 Task: Find hotels with a 3.0+ rating.
Action: Mouse moved to (392, 84)
Screenshot: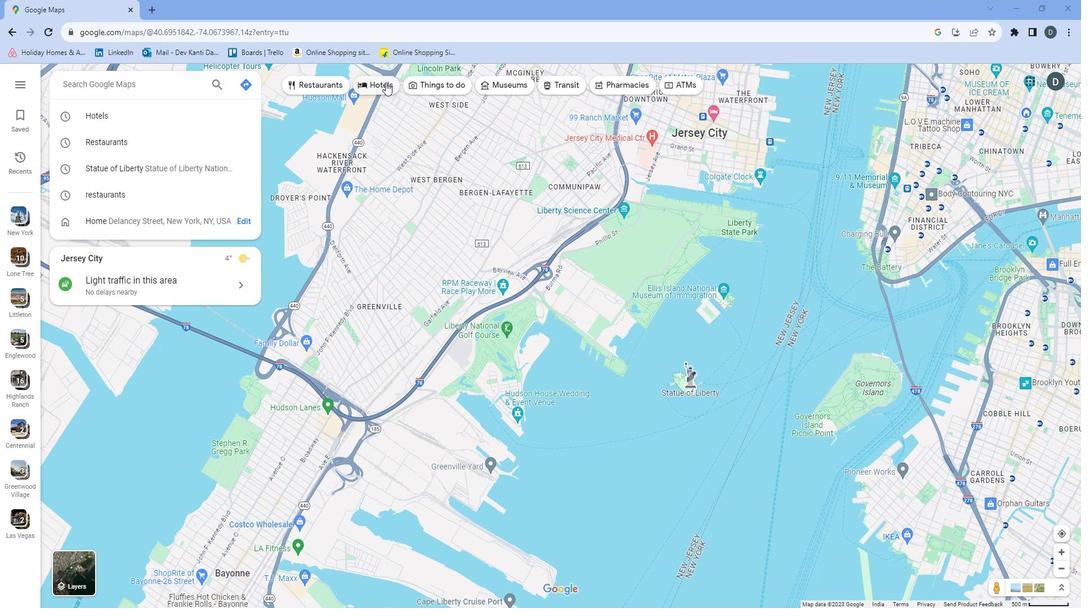 
Action: Mouse pressed left at (392, 84)
Screenshot: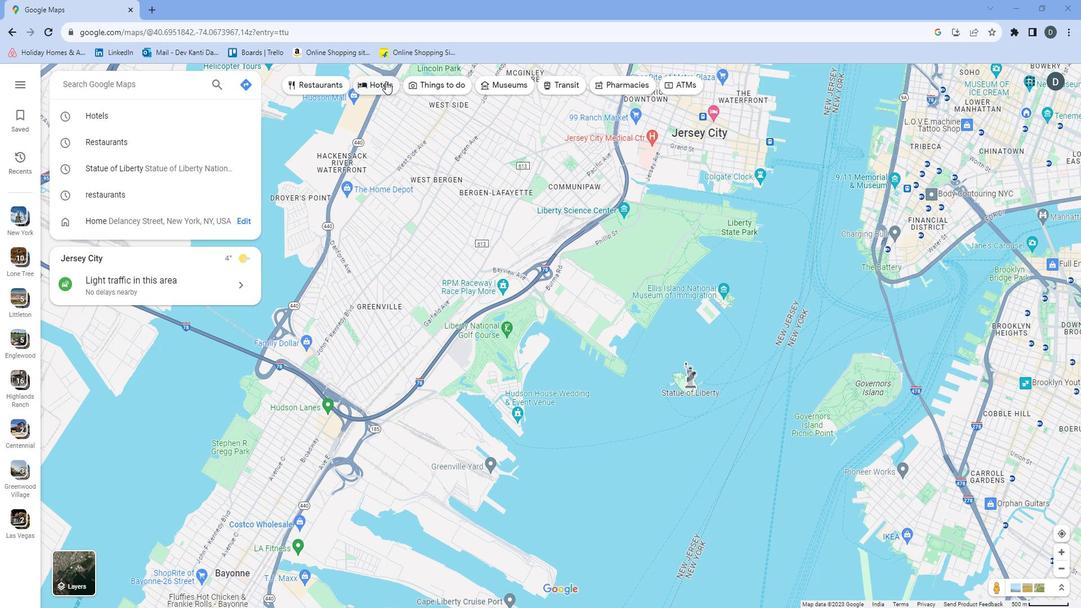 
Action: Mouse moved to (463, 87)
Screenshot: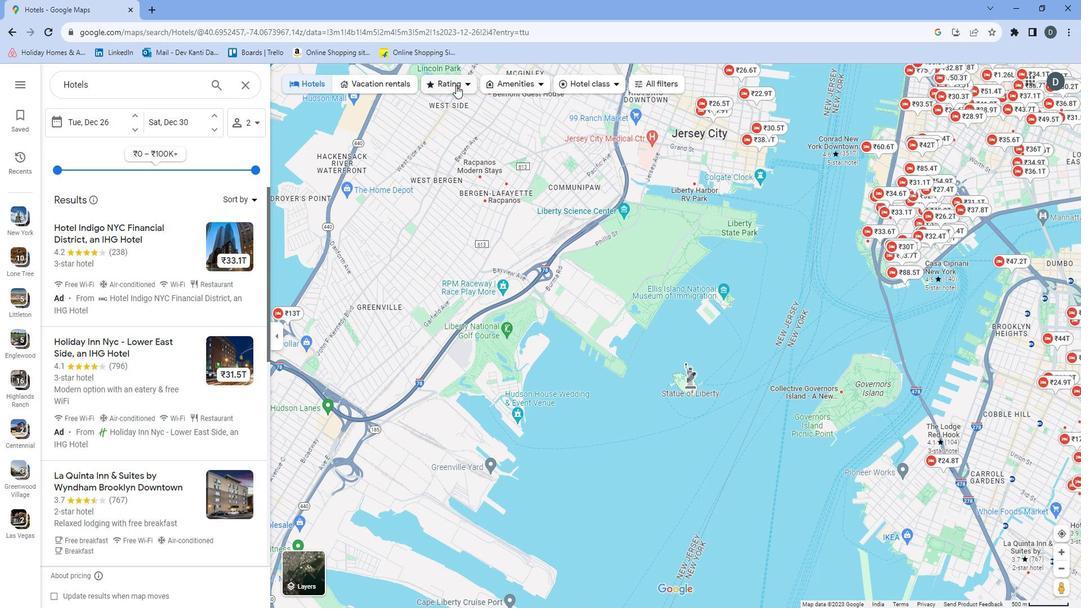 
Action: Mouse pressed left at (463, 87)
Screenshot: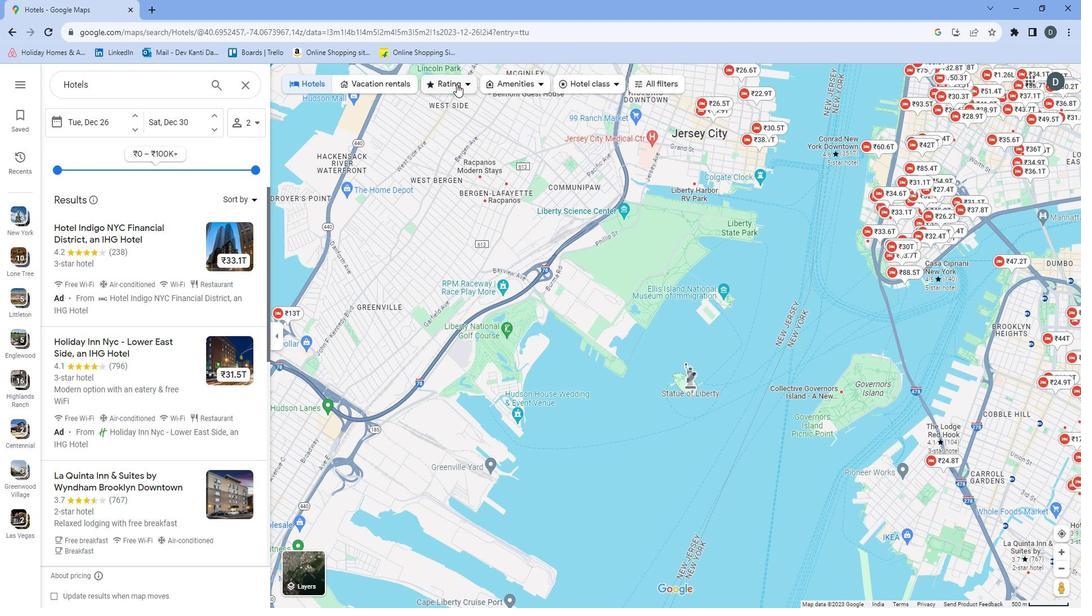 
Action: Mouse moved to (458, 162)
Screenshot: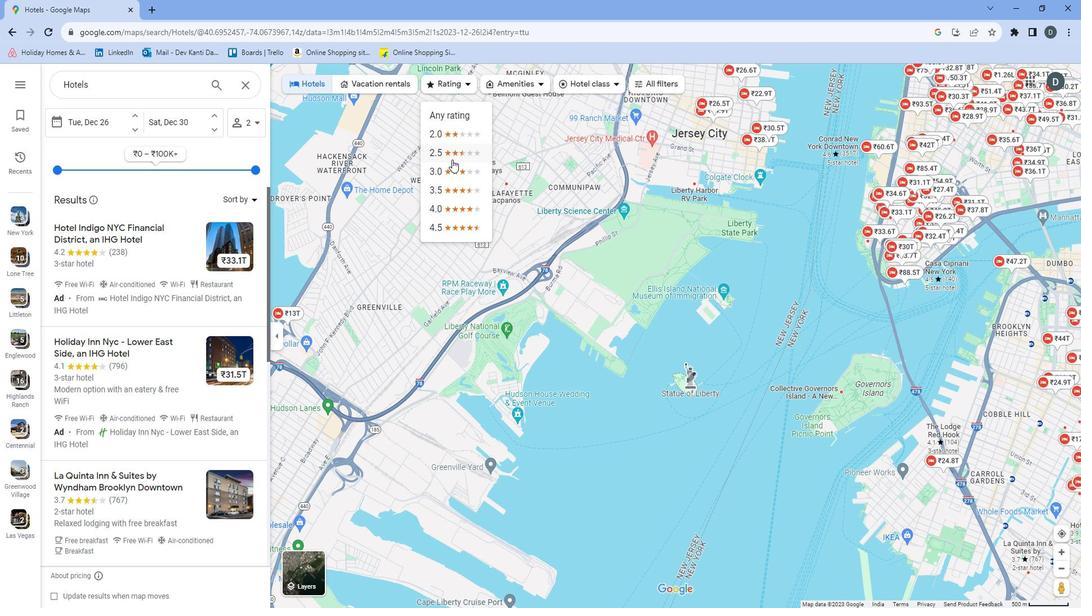 
Action: Mouse pressed left at (458, 162)
Screenshot: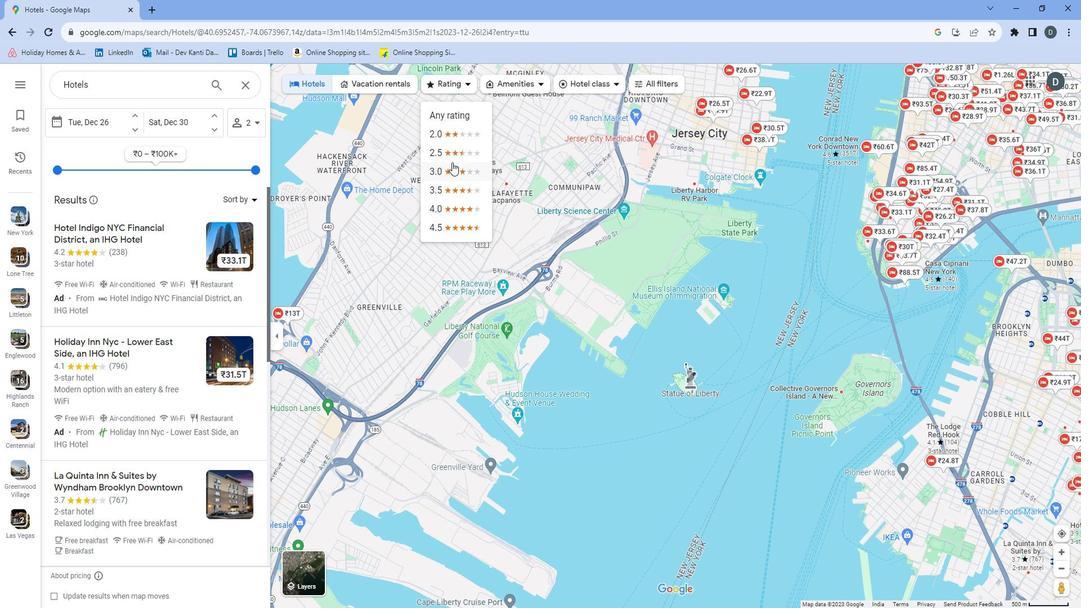 
Action: Mouse moved to (424, 236)
Screenshot: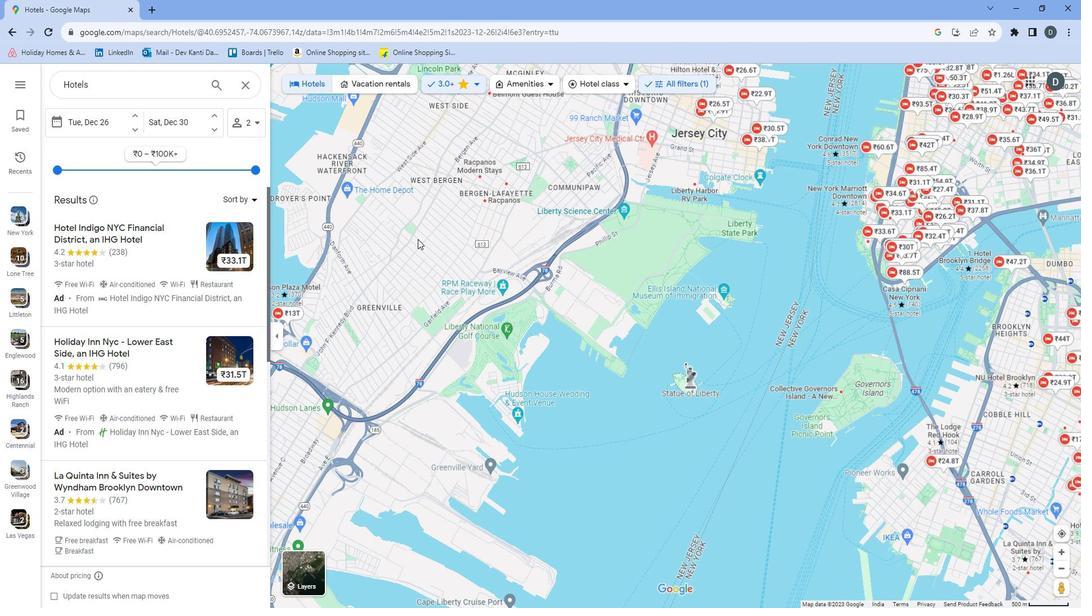 
